 Task: Create a Sprint called Sprint0001 in Scrum Project Project0001 in Jira
Action: Mouse moved to (407, 467)
Screenshot: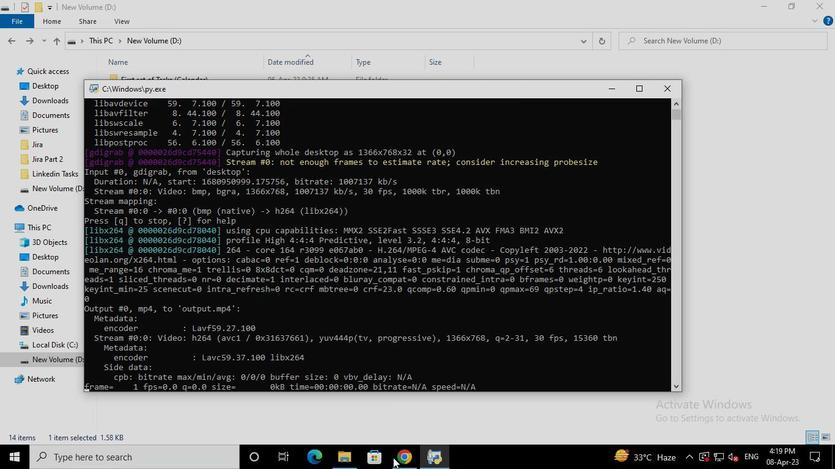 
Action: Mouse pressed left at (407, 467)
Screenshot: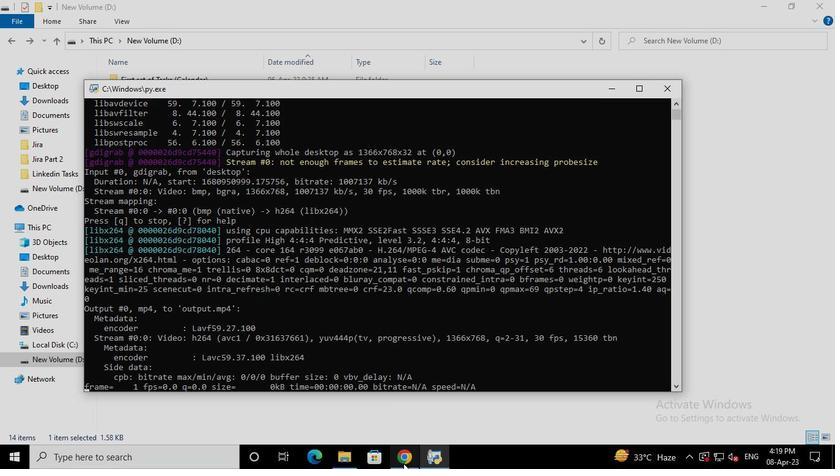 
Action: Mouse moved to (84, 192)
Screenshot: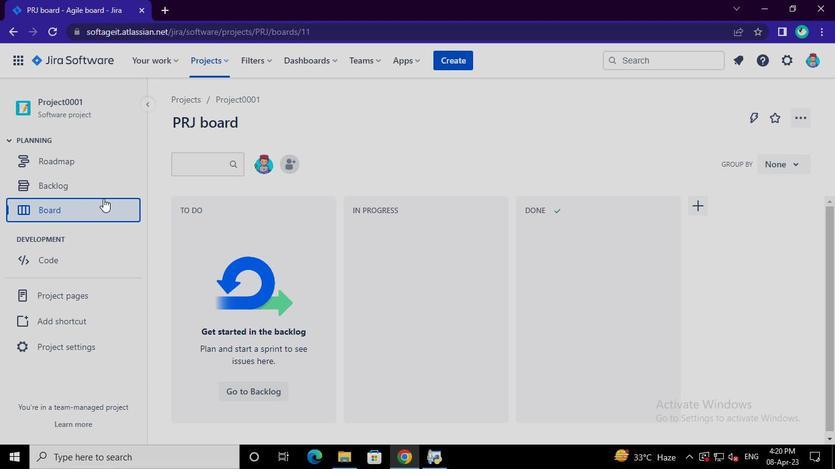 
Action: Mouse pressed left at (84, 192)
Screenshot: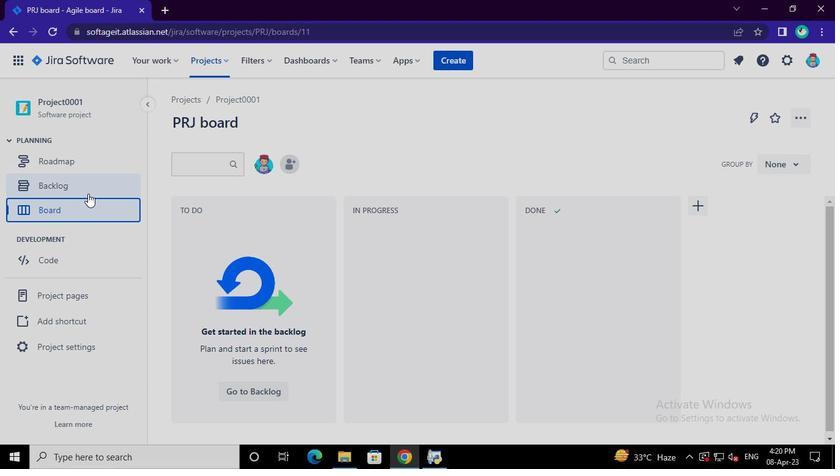 
Action: Mouse moved to (765, 197)
Screenshot: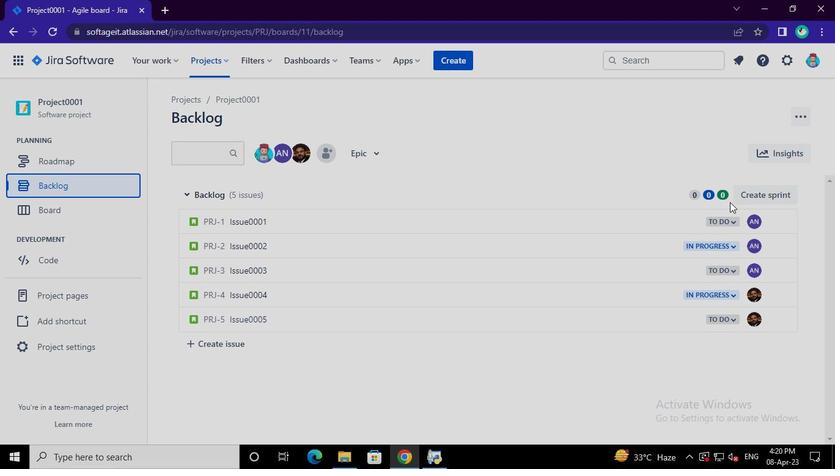 
Action: Mouse pressed left at (765, 197)
Screenshot: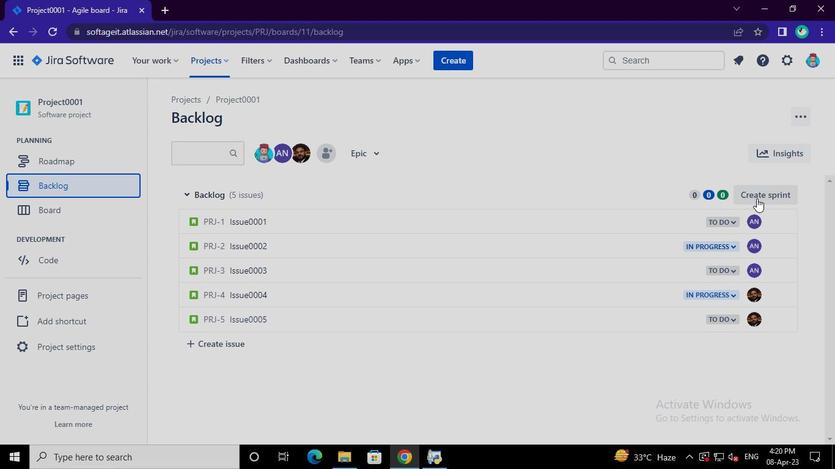 
Action: Mouse moved to (277, 196)
Screenshot: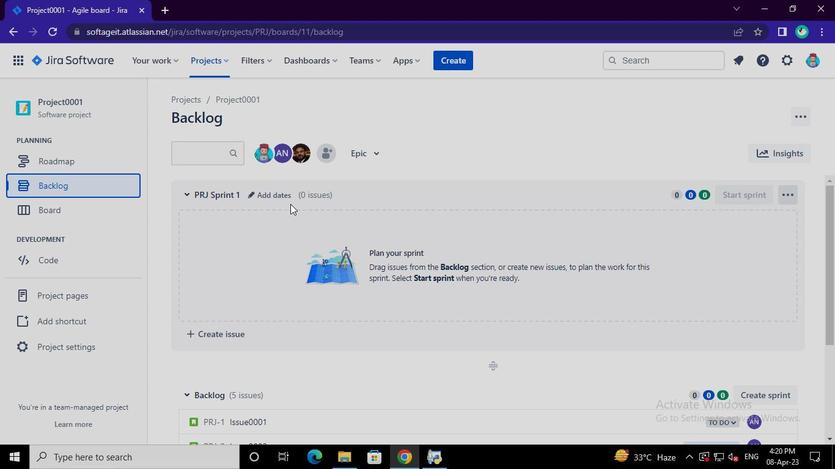 
Action: Mouse pressed left at (277, 196)
Screenshot: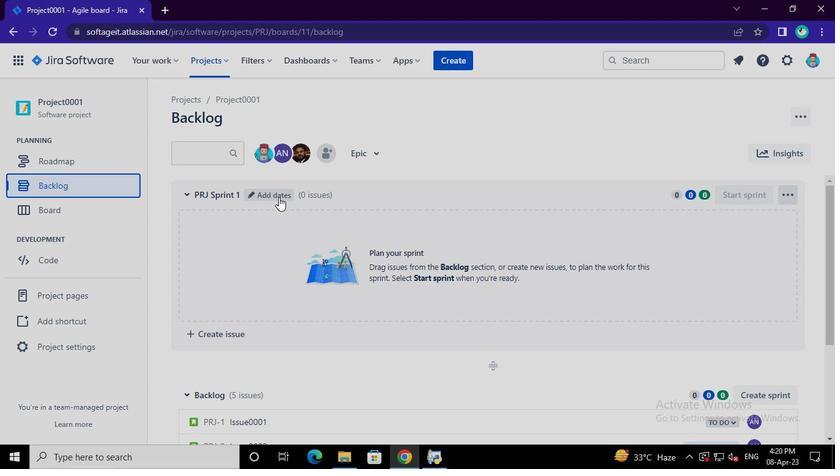 
Action: Mouse moved to (303, 149)
Screenshot: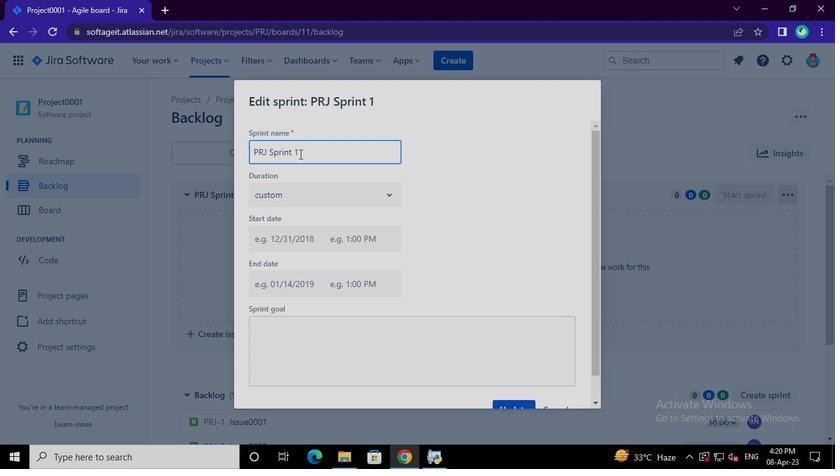 
Action: Mouse pressed left at (303, 149)
Screenshot: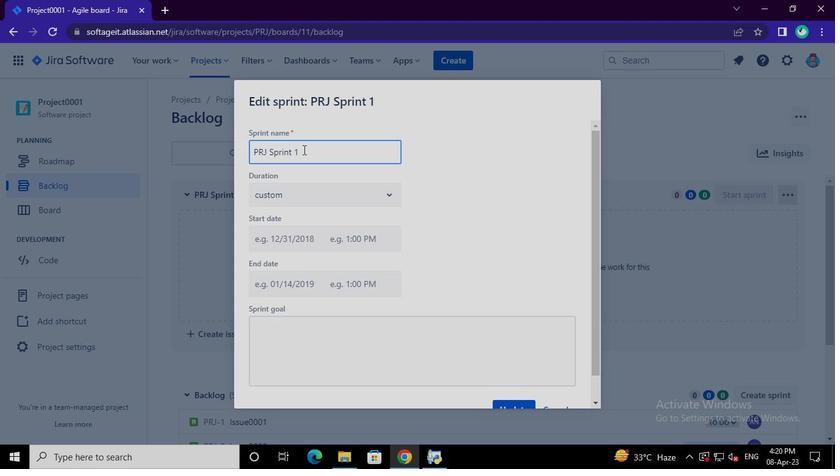 
Action: Keyboard Key.backspace
Screenshot: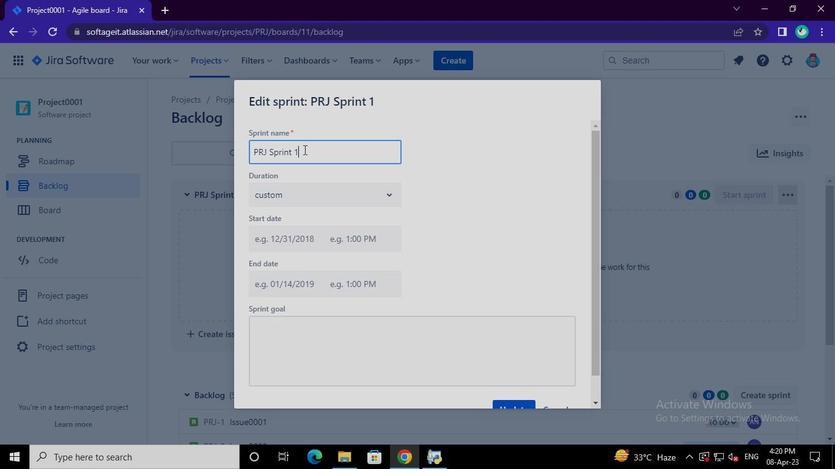 
Action: Keyboard Key.backspace
Screenshot: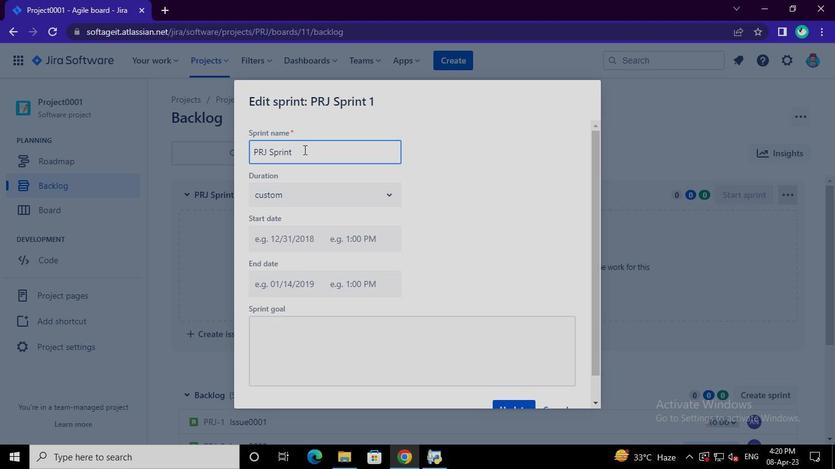 
Action: Keyboard Key.backspace
Screenshot: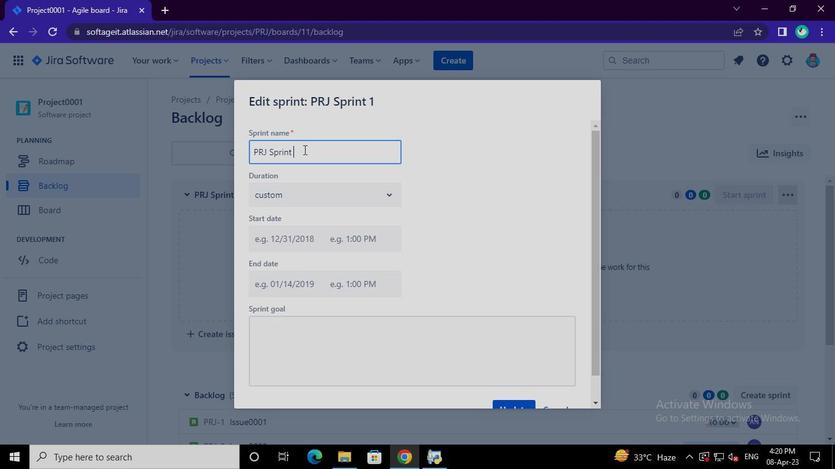 
Action: Keyboard Key.backspace
Screenshot: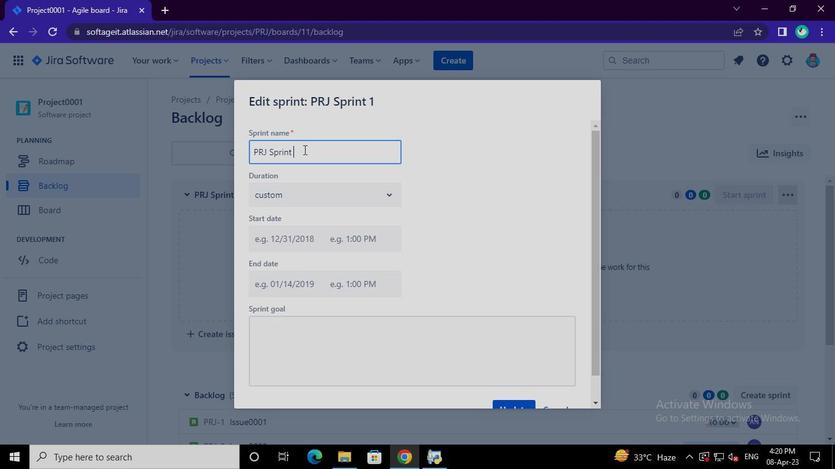 
Action: Keyboard Key.backspace
Screenshot: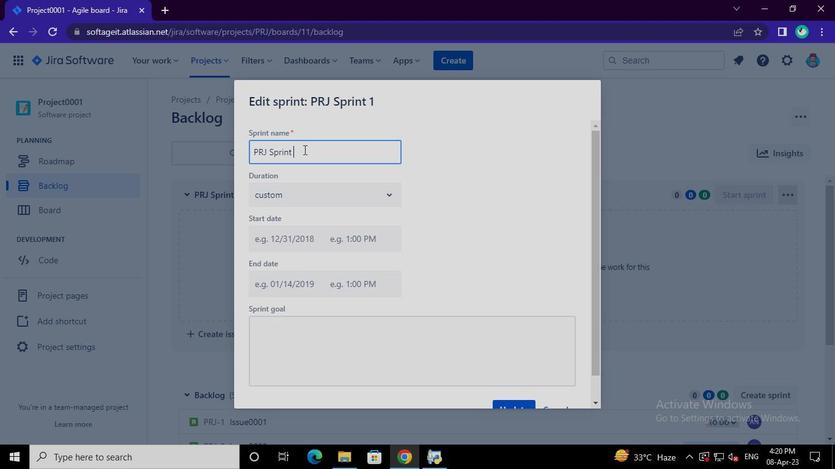 
Action: Keyboard Key.backspace
Screenshot: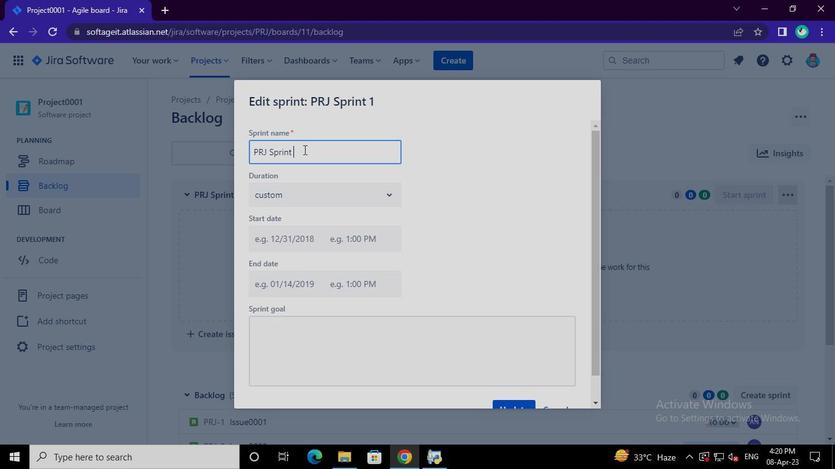 
Action: Keyboard Key.backspace
Screenshot: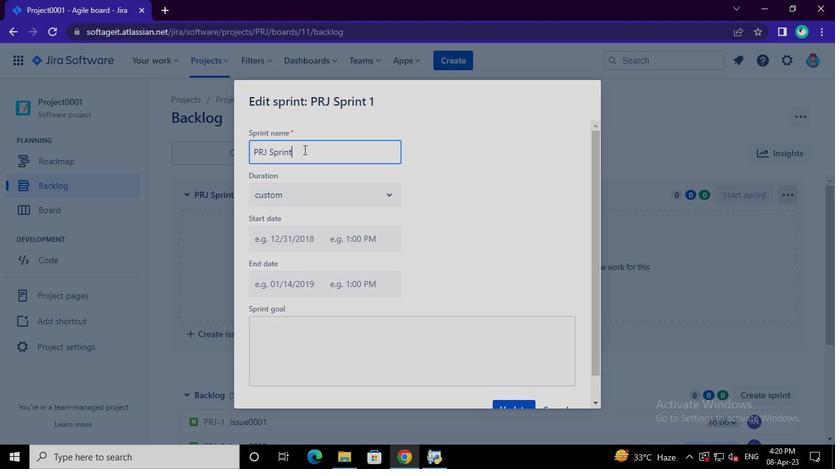 
Action: Keyboard Key.backspace
Screenshot: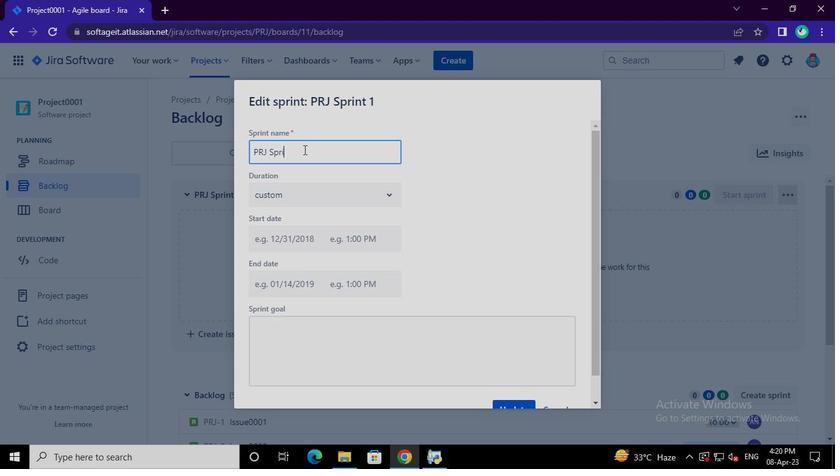 
Action: Keyboard Key.backspace
Screenshot: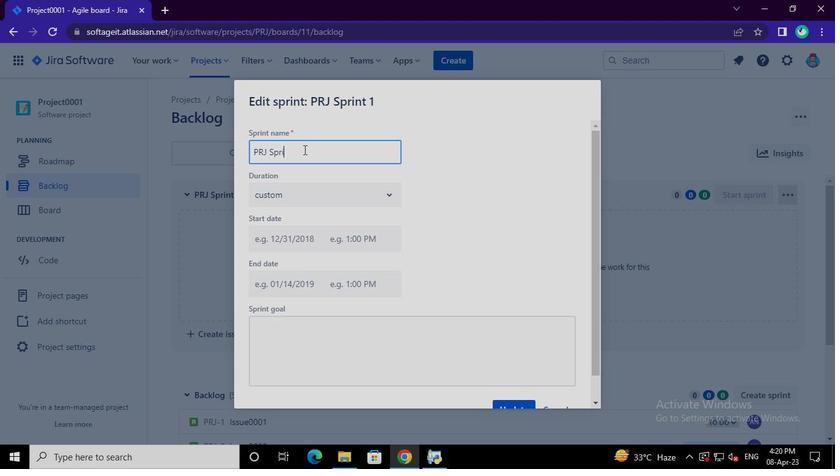 
Action: Keyboard Key.backspace
Screenshot: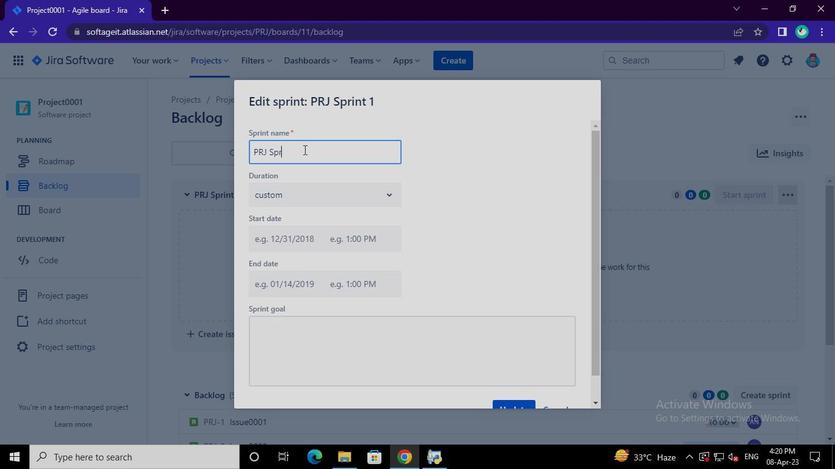 
Action: Keyboard Key.backspace
Screenshot: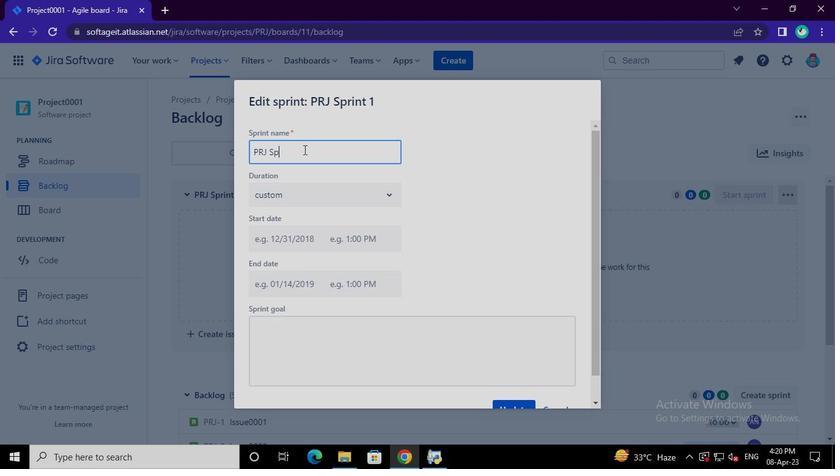 
Action: Keyboard Key.backspace
Screenshot: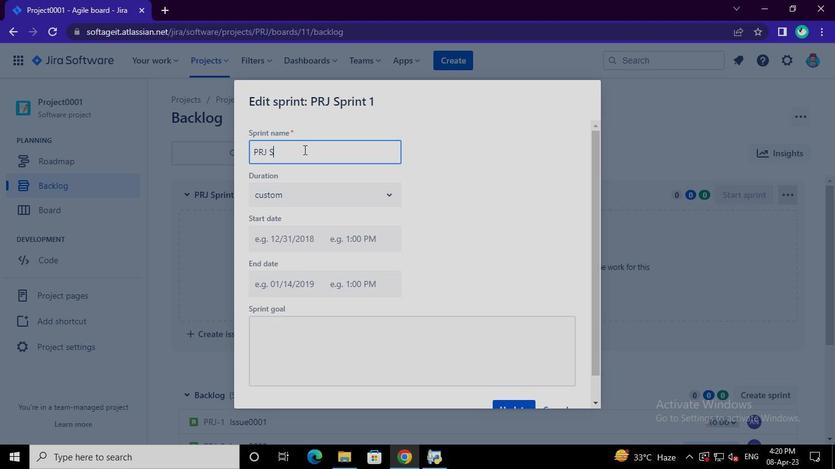
Action: Keyboard Key.backspace
Screenshot: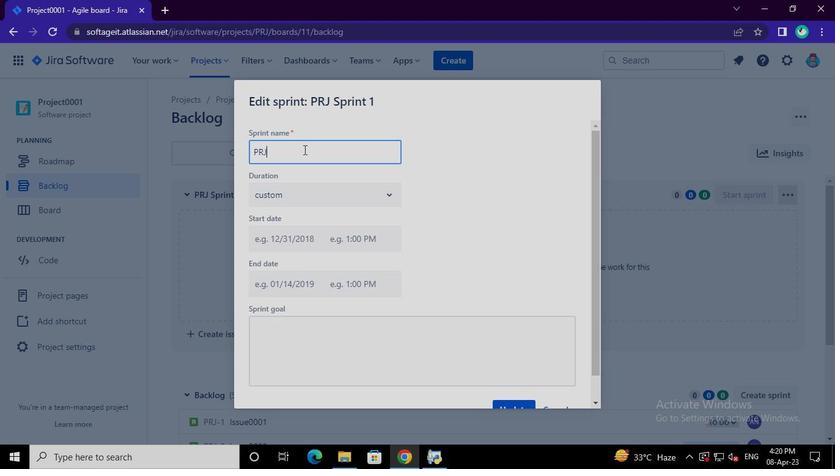 
Action: Keyboard Key.backspace
Screenshot: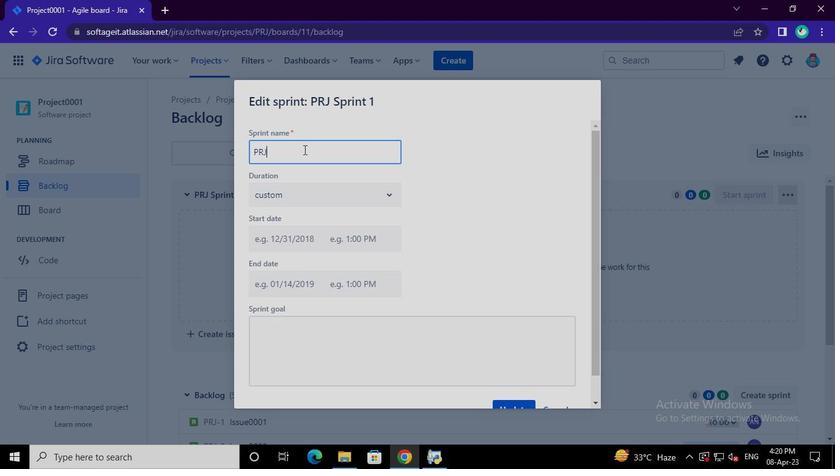 
Action: Keyboard Key.backspace
Screenshot: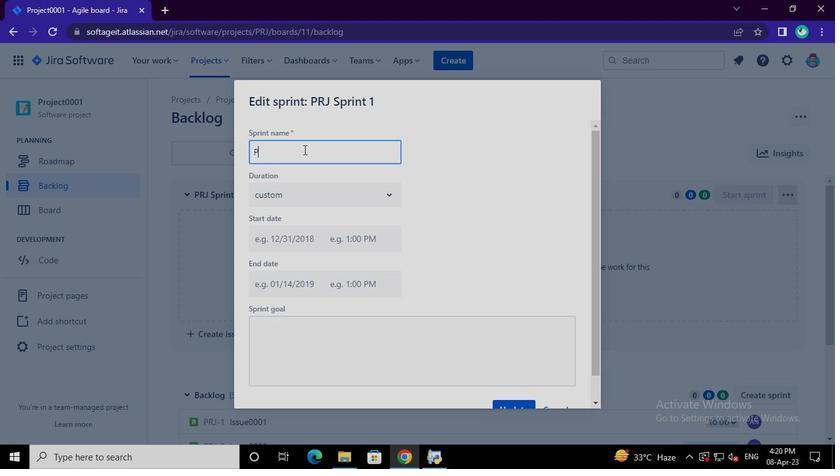
Action: Keyboard Key.backspace
Screenshot: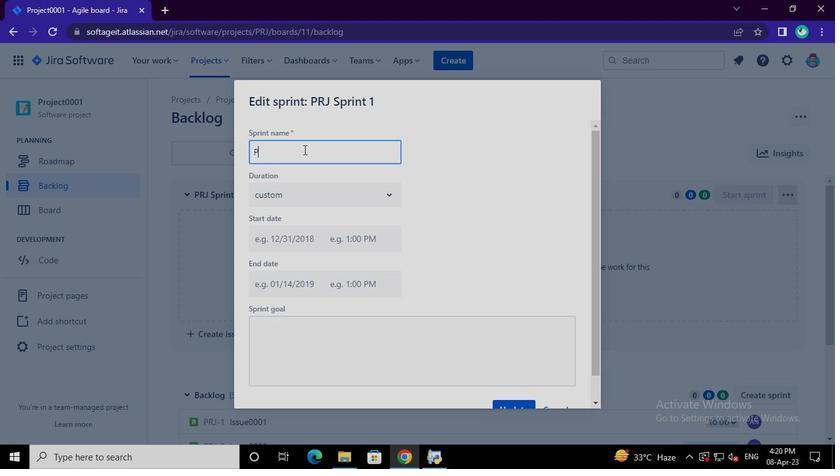 
Action: Keyboard Key.backspace
Screenshot: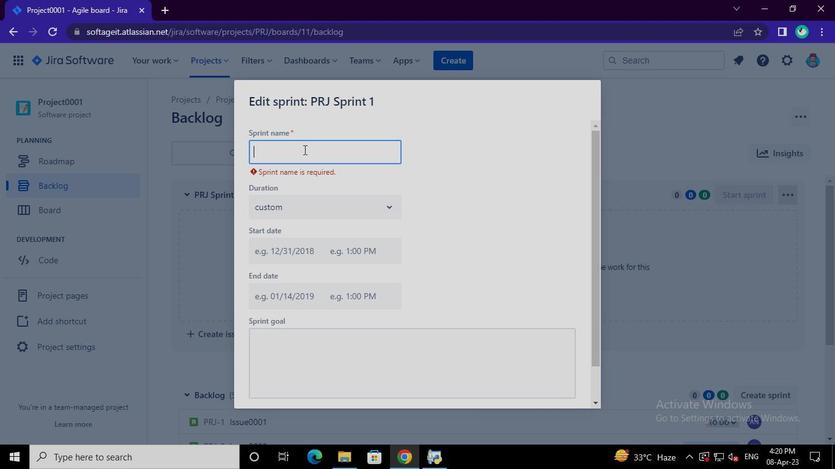 
Action: Keyboard Key.backspace
Screenshot: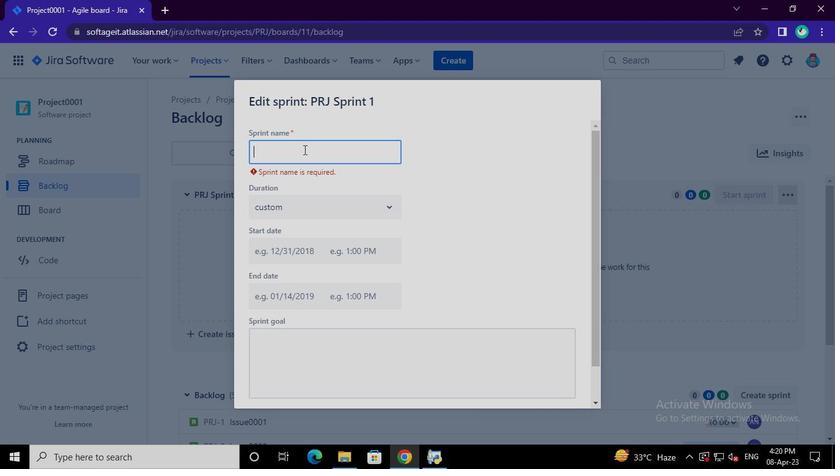 
Action: Keyboard Key.shift
Screenshot: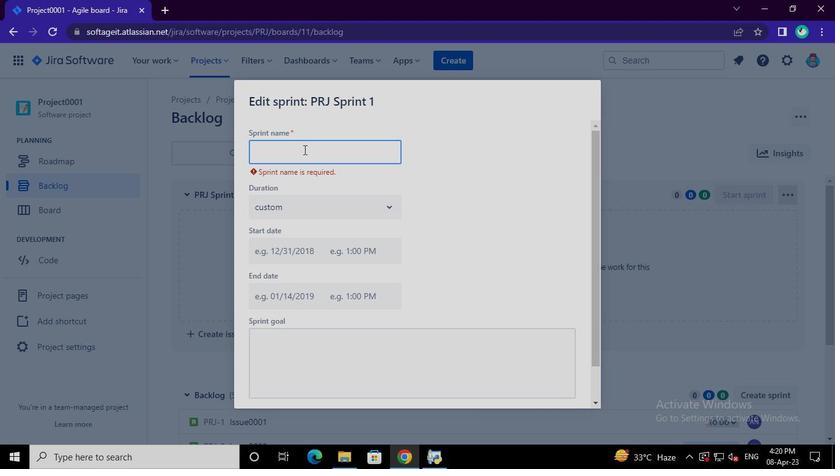 
Action: Keyboard S
Screenshot: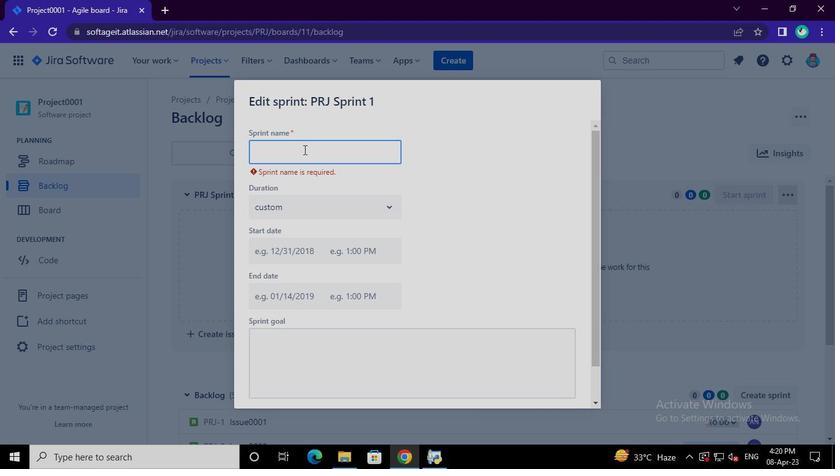 
Action: Keyboard p
Screenshot: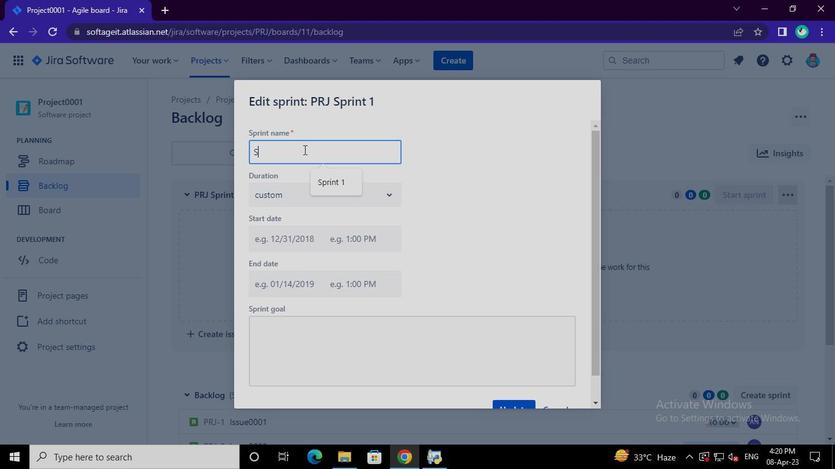 
Action: Keyboard r
Screenshot: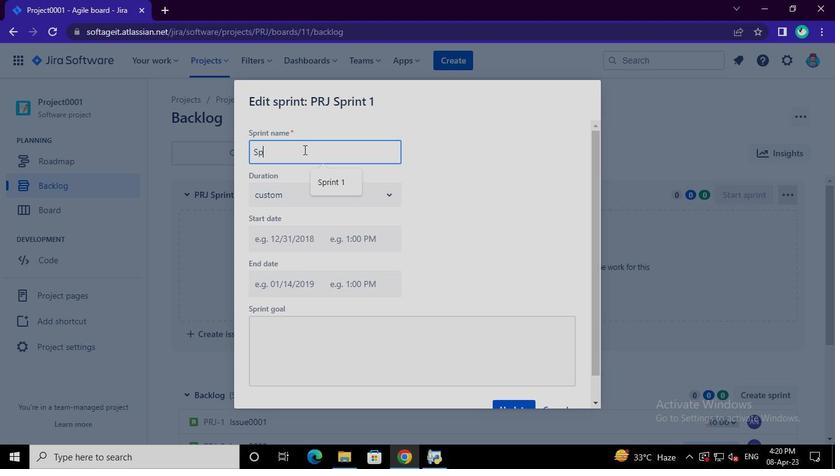 
Action: Keyboard i
Screenshot: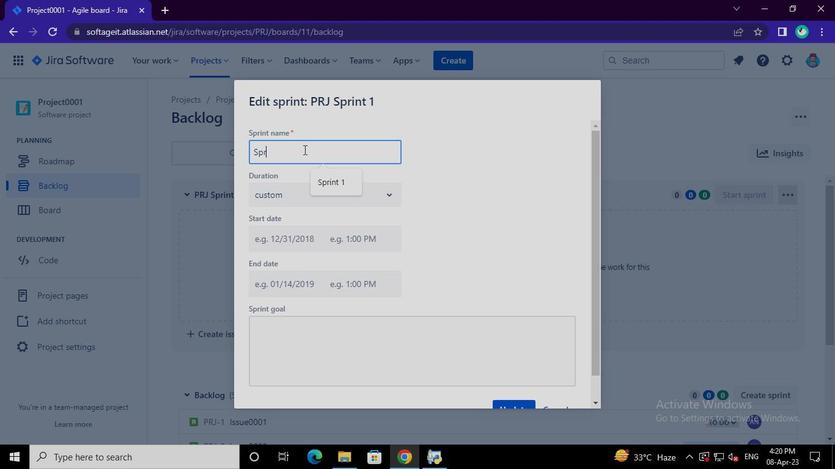 
Action: Keyboard n
Screenshot: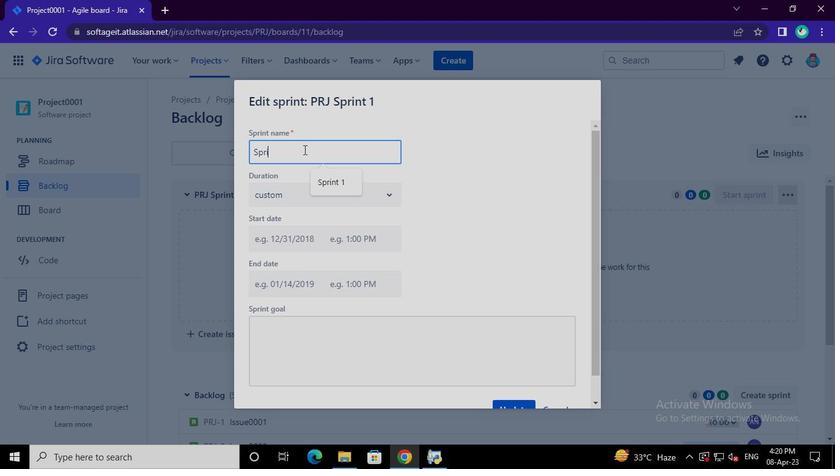 
Action: Keyboard t
Screenshot: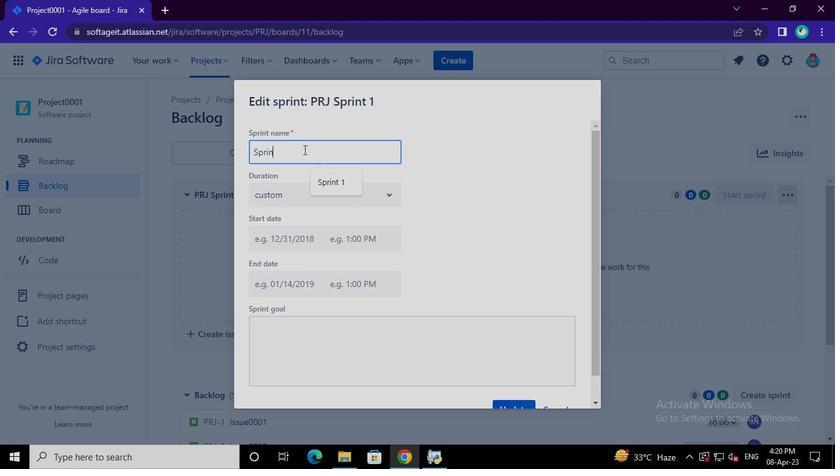 
Action: Keyboard <96>
Screenshot: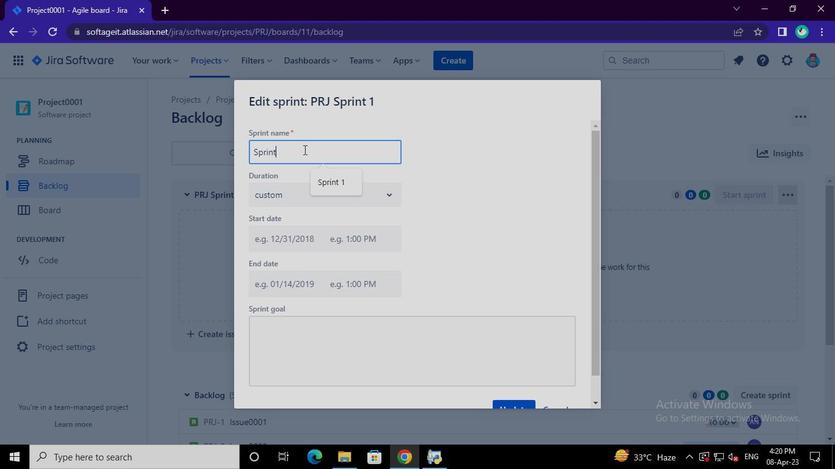 
Action: Keyboard <96>
Screenshot: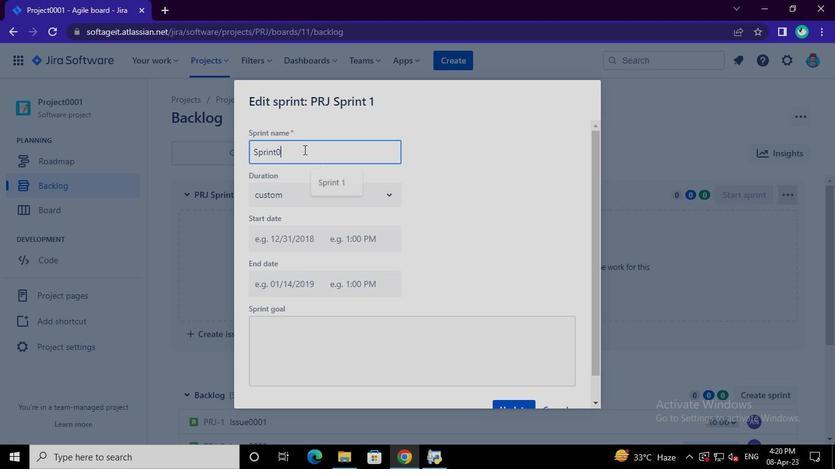 
Action: Keyboard <96>
Screenshot: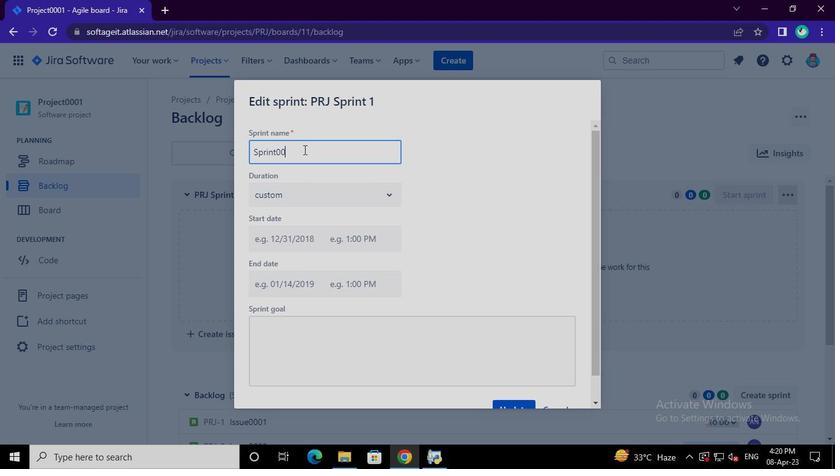 
Action: Keyboard <97>
Screenshot: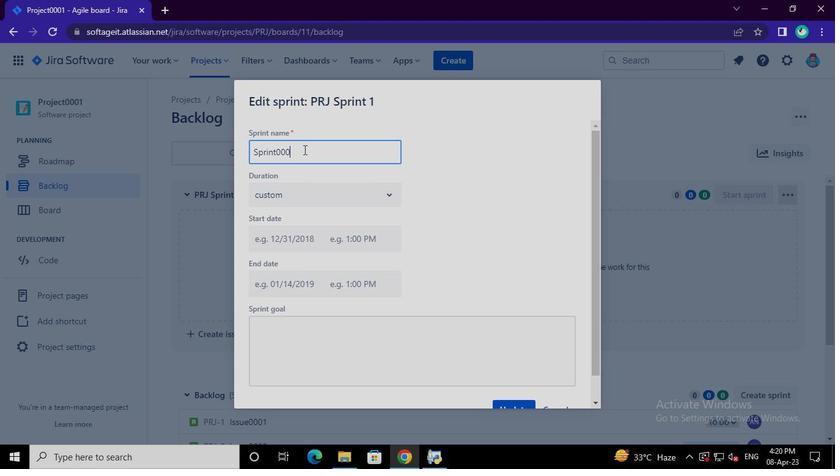 
Action: Keyboard Key.enter
Screenshot: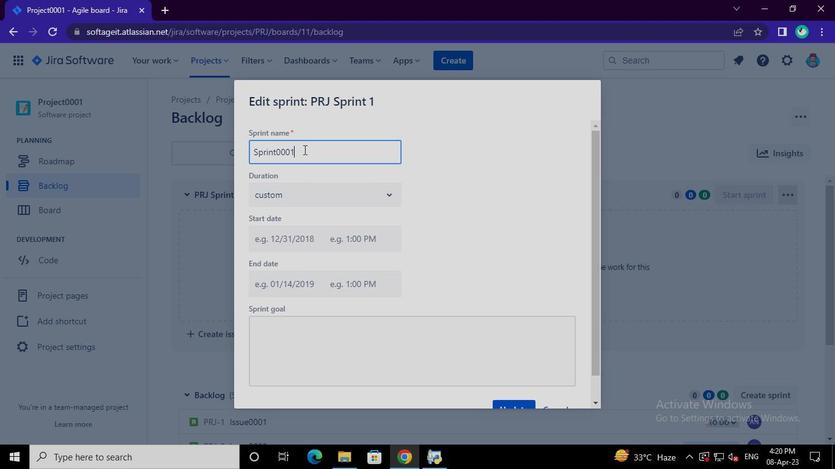 
Action: Mouse moved to (439, 453)
Screenshot: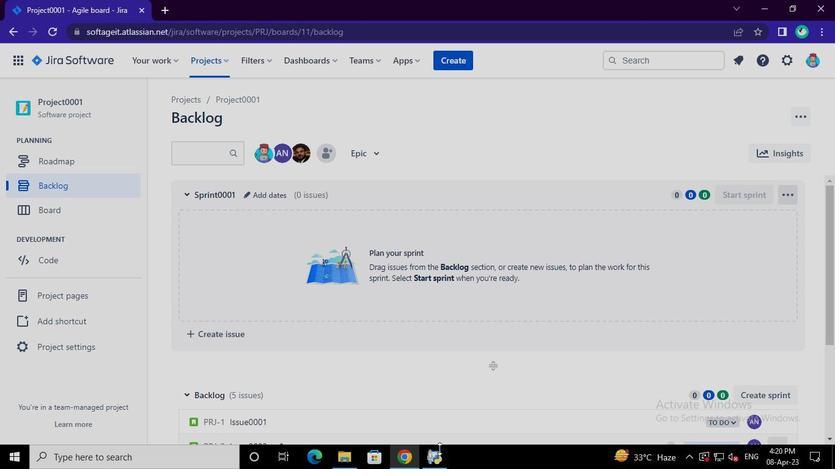 
Action: Mouse pressed left at (439, 453)
Screenshot: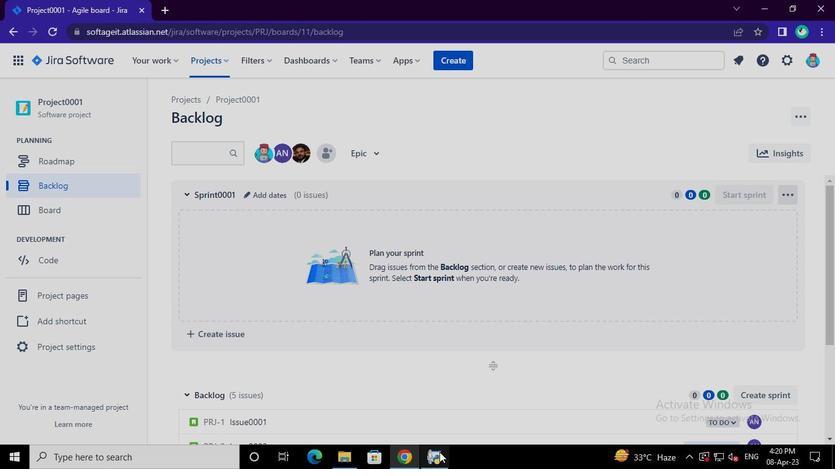 
Action: Mouse moved to (670, 91)
Screenshot: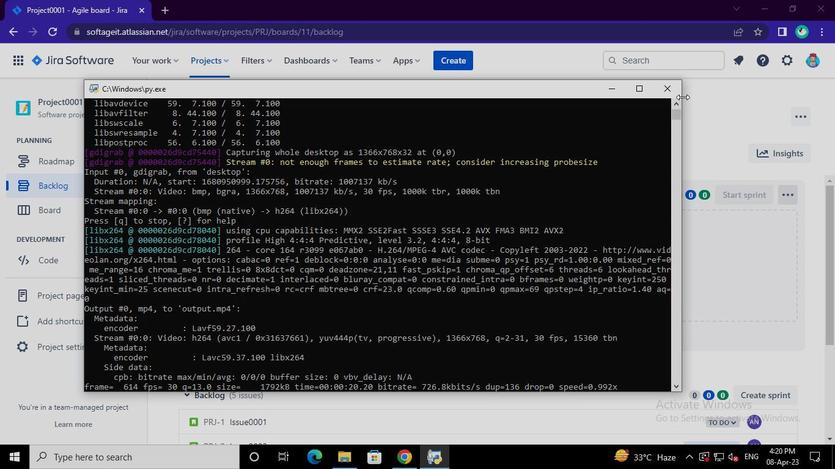 
Action: Mouse pressed left at (670, 91)
Screenshot: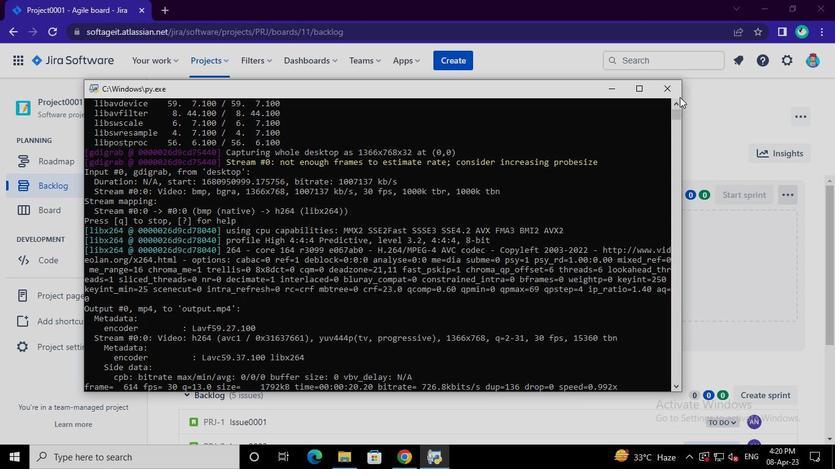 
